 Task: Create a rule from the Agile list, Priority changed -> Complete task in the project AgileRapid if Priority Cleared then Complete Task
Action: Mouse moved to (1052, 172)
Screenshot: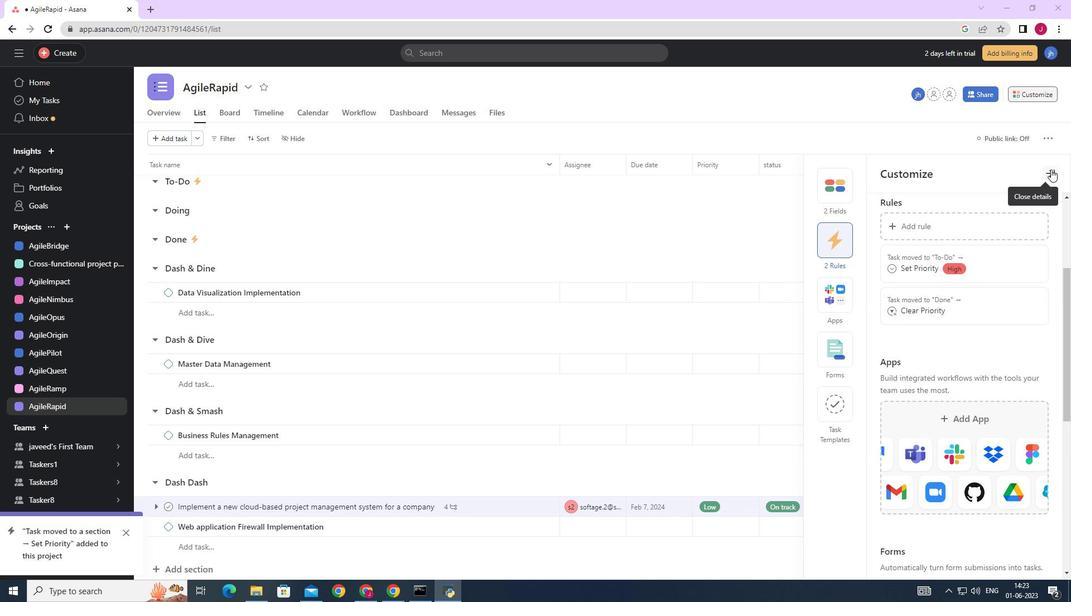 
Action: Mouse pressed left at (1052, 172)
Screenshot: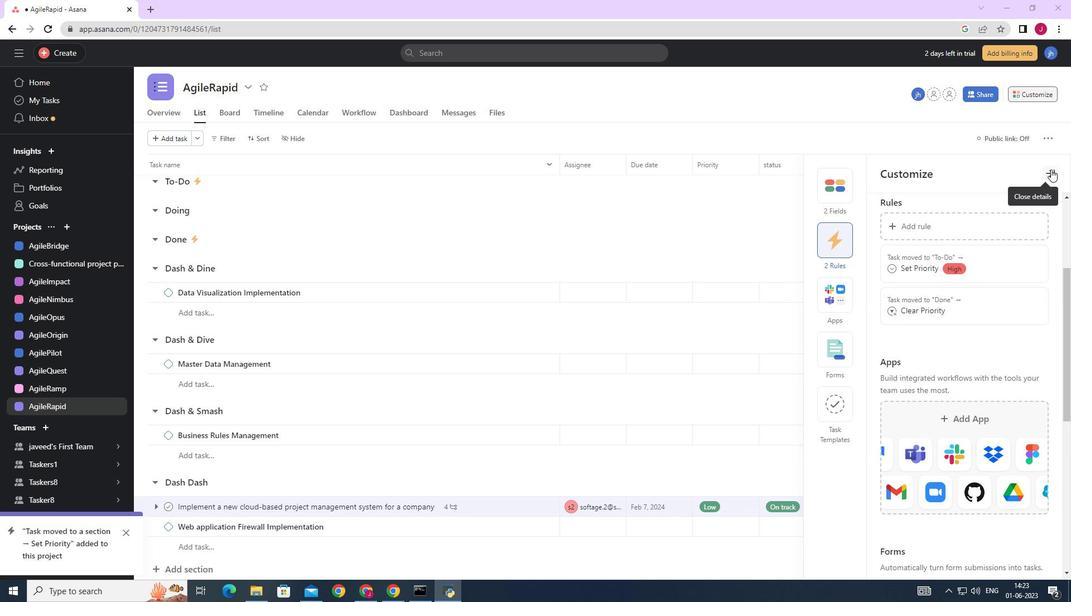 
Action: Mouse moved to (1041, 95)
Screenshot: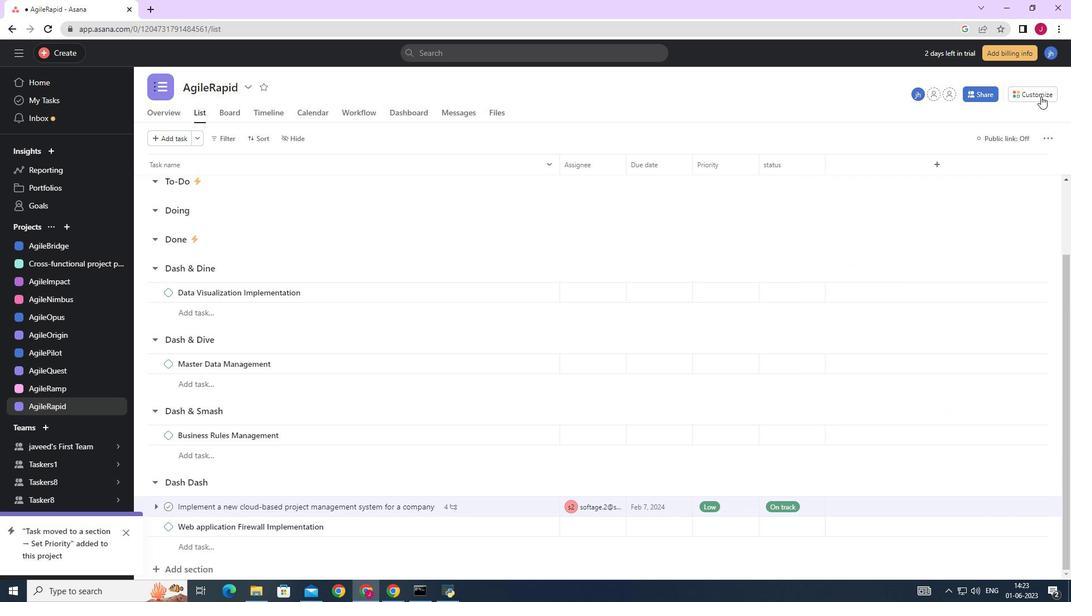 
Action: Mouse pressed left at (1041, 95)
Screenshot: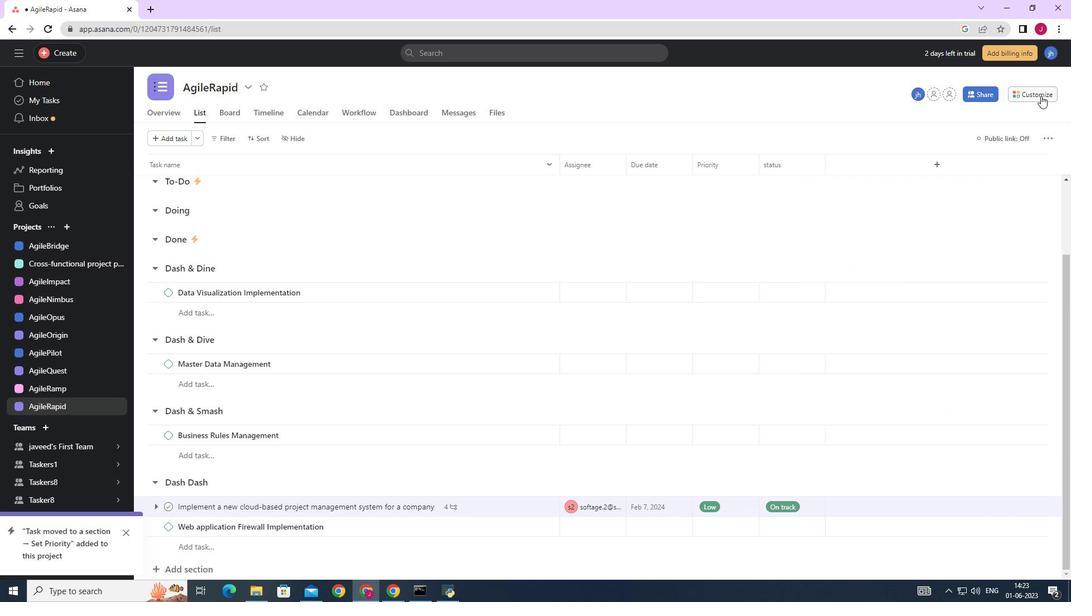
Action: Mouse moved to (702, 274)
Screenshot: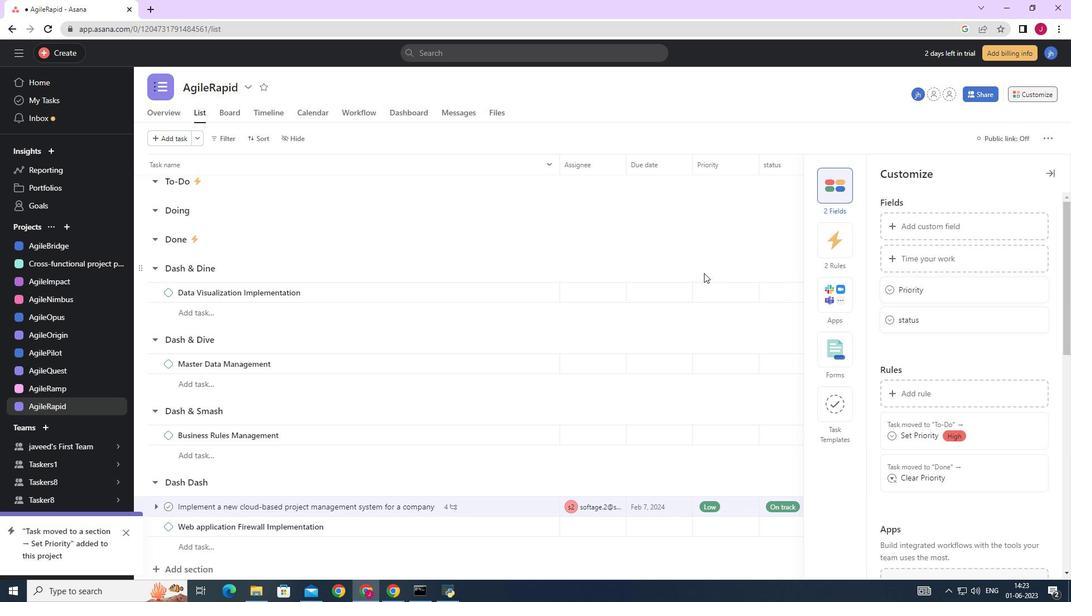 
Action: Mouse scrolled (702, 274) with delta (0, 0)
Screenshot: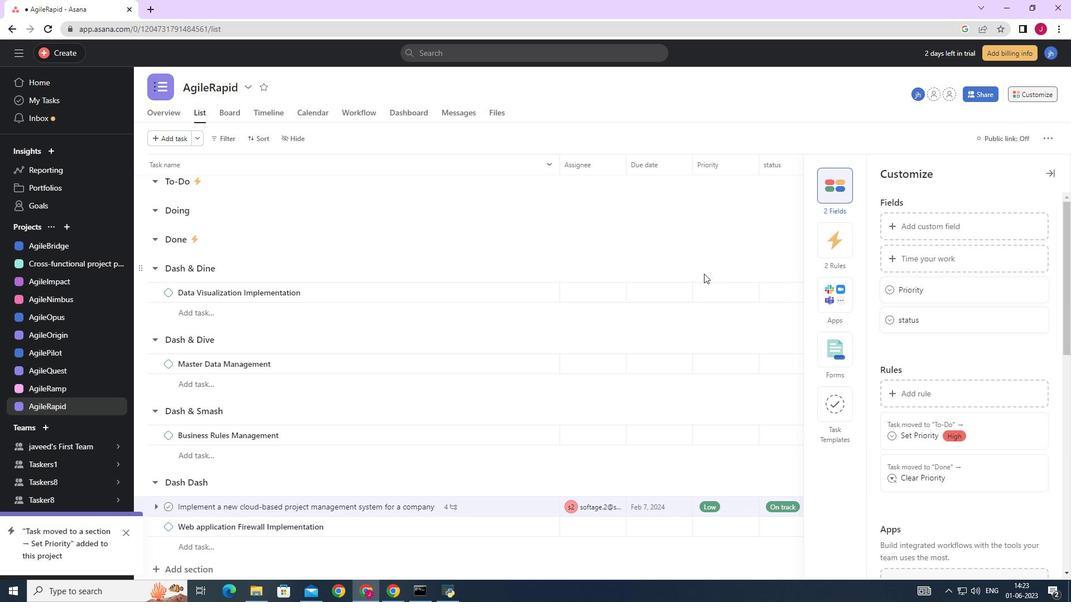 
Action: Mouse moved to (702, 275)
Screenshot: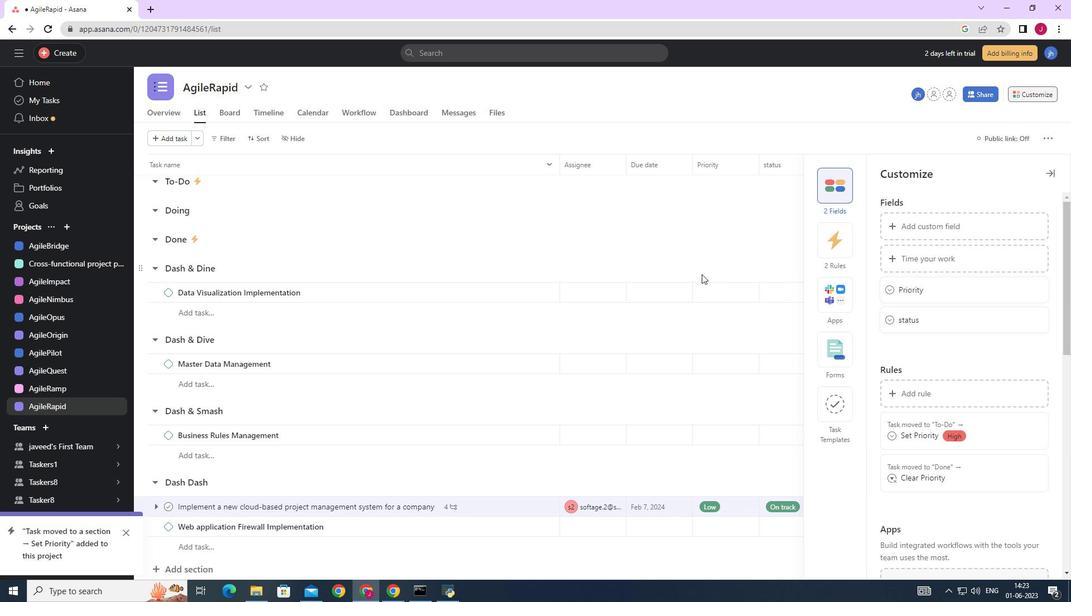 
Action: Mouse scrolled (702, 274) with delta (0, 0)
Screenshot: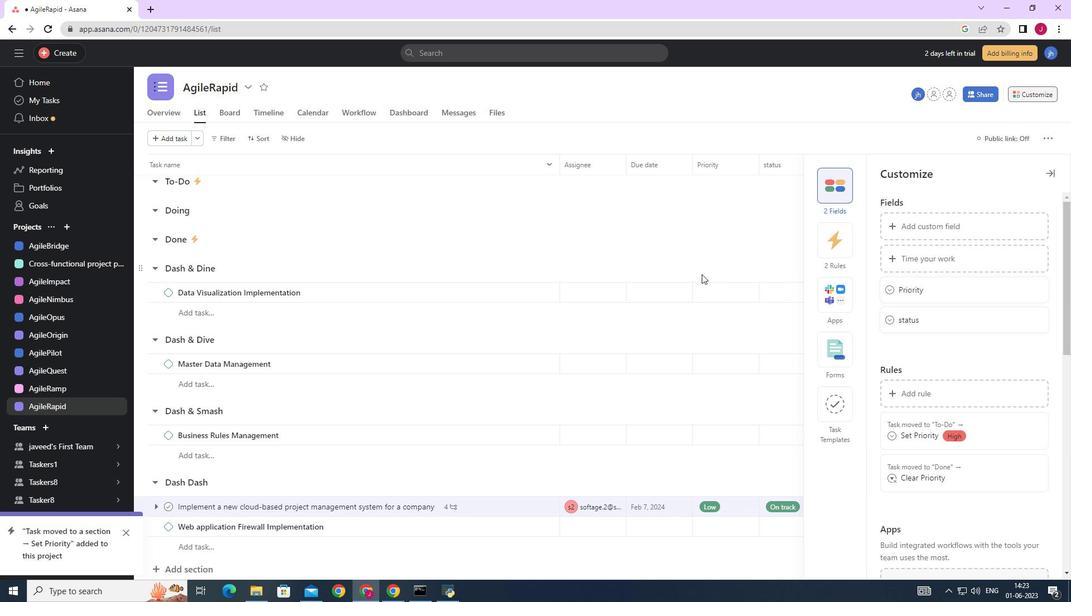 
Action: Mouse scrolled (702, 274) with delta (0, 0)
Screenshot: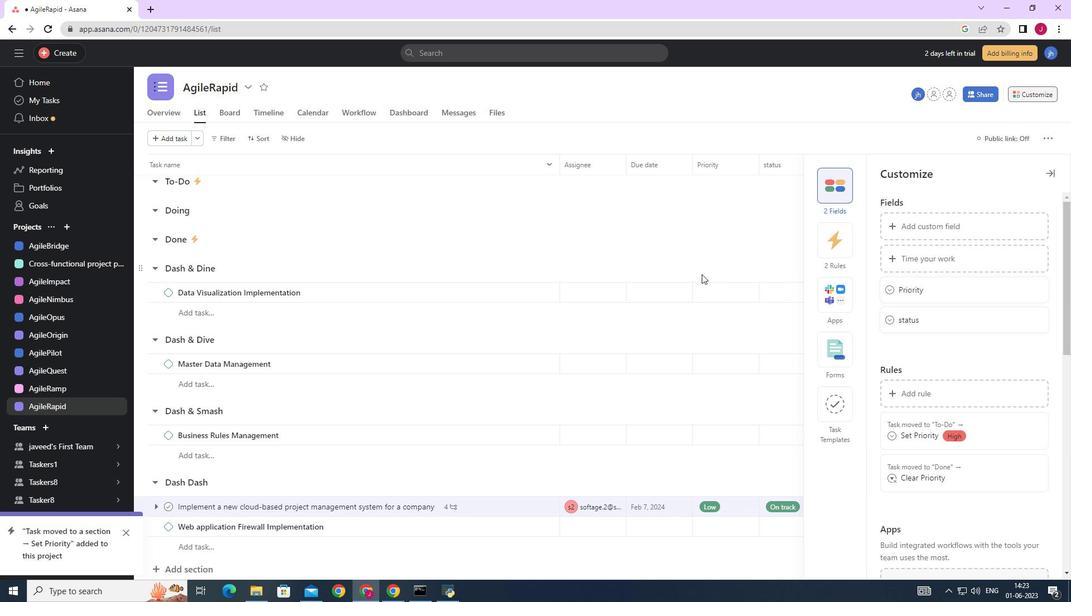 
Action: Mouse moved to (842, 242)
Screenshot: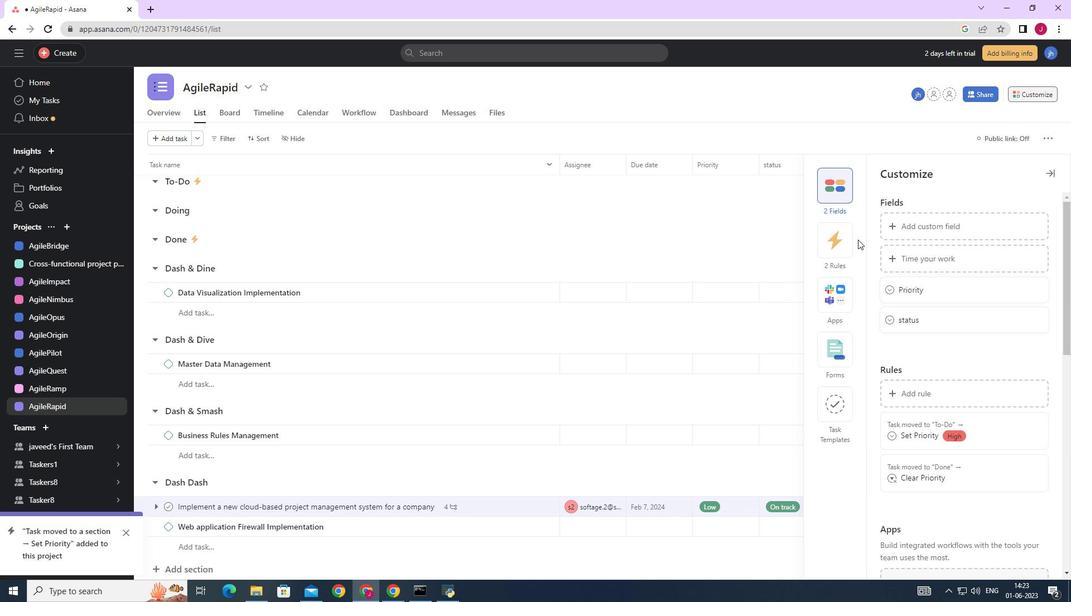 
Action: Mouse pressed left at (842, 242)
Screenshot: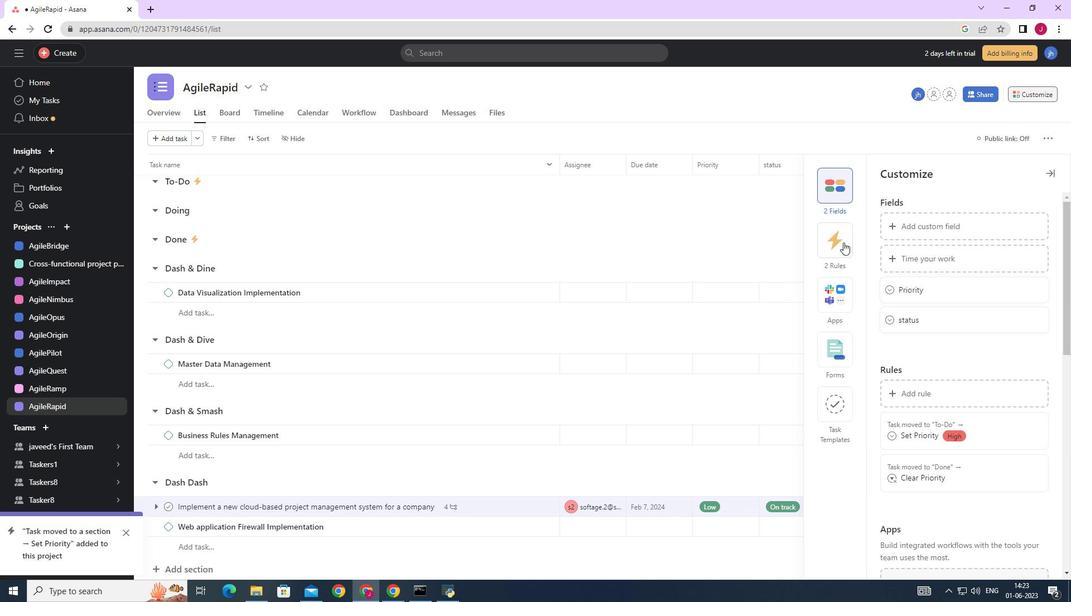 
Action: Mouse moved to (908, 228)
Screenshot: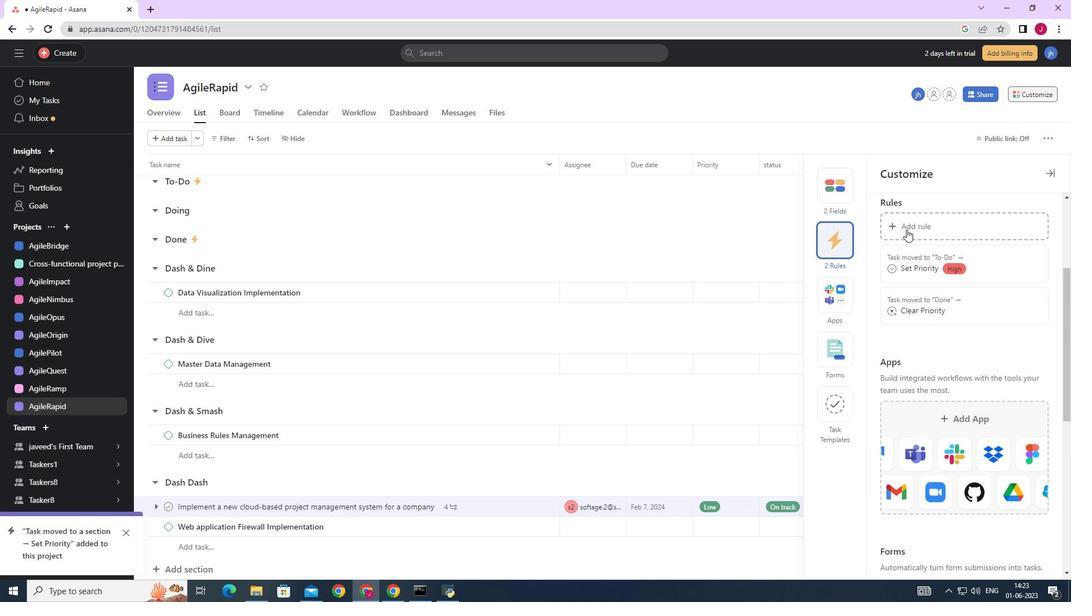 
Action: Mouse pressed left at (908, 228)
Screenshot: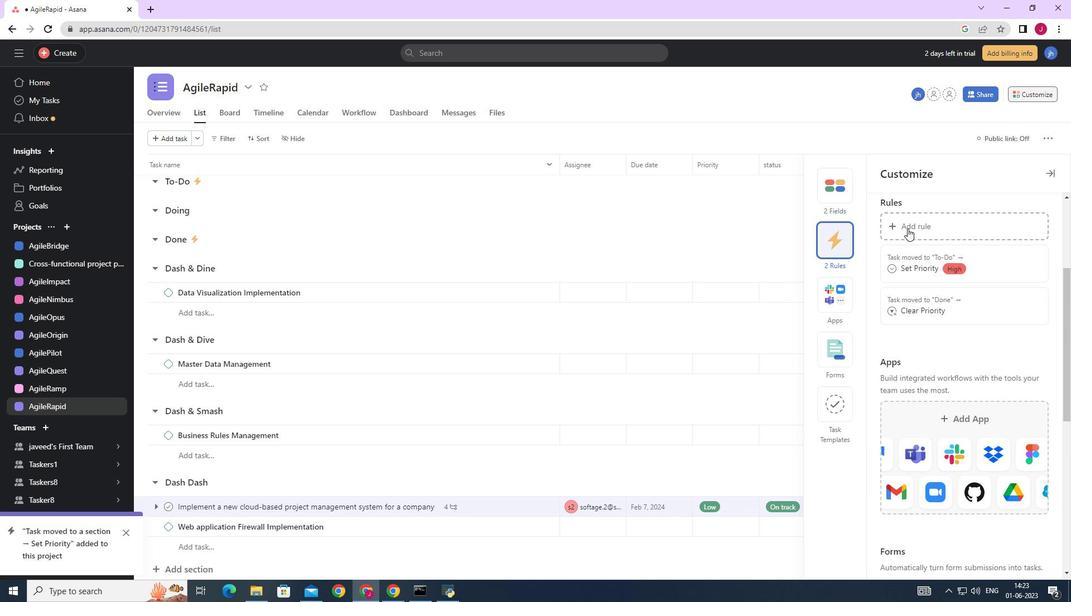 
Action: Mouse moved to (230, 168)
Screenshot: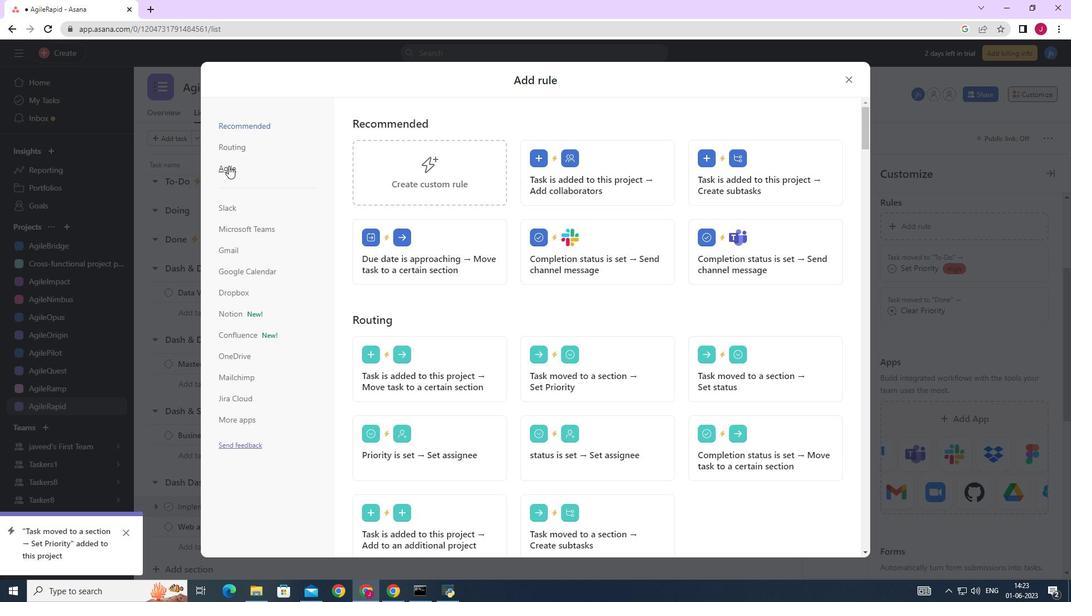 
Action: Mouse pressed left at (230, 168)
Screenshot: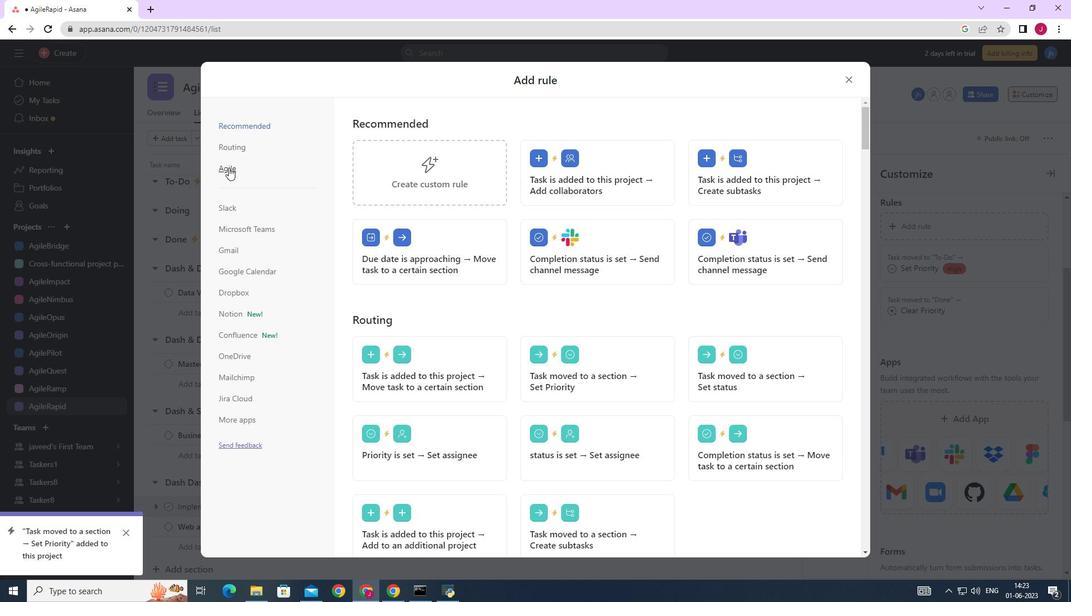 
Action: Mouse moved to (443, 166)
Screenshot: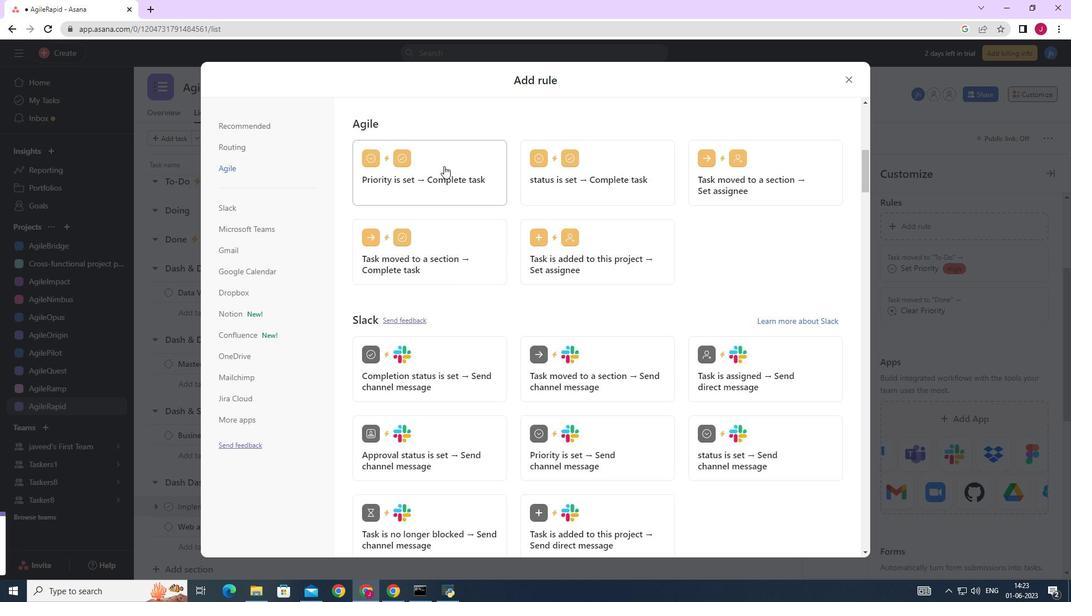 
Action: Mouse pressed left at (443, 166)
Screenshot: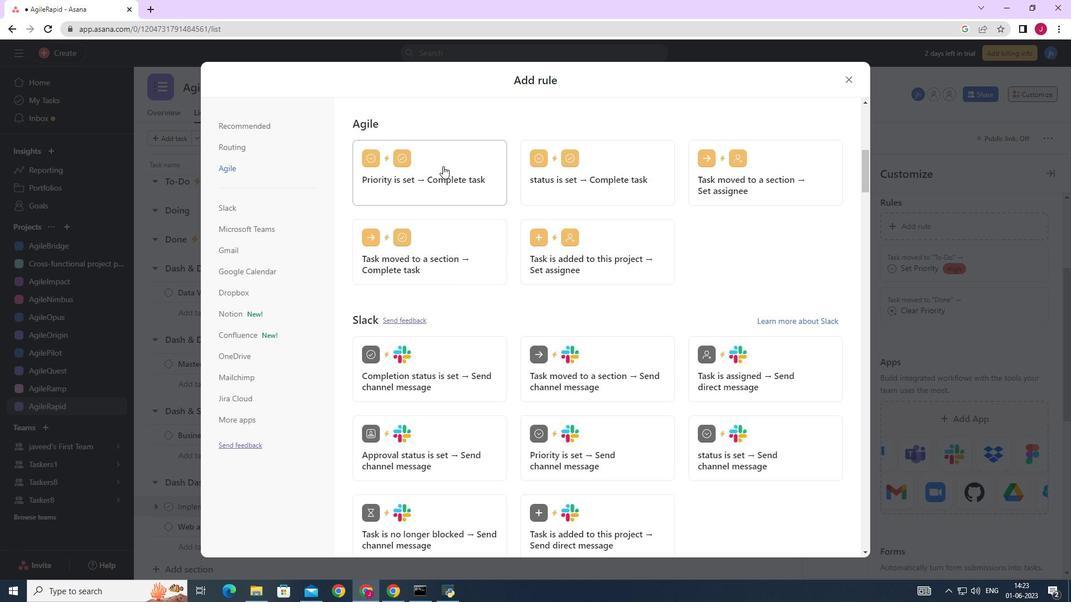 
Action: Mouse moved to (688, 193)
Screenshot: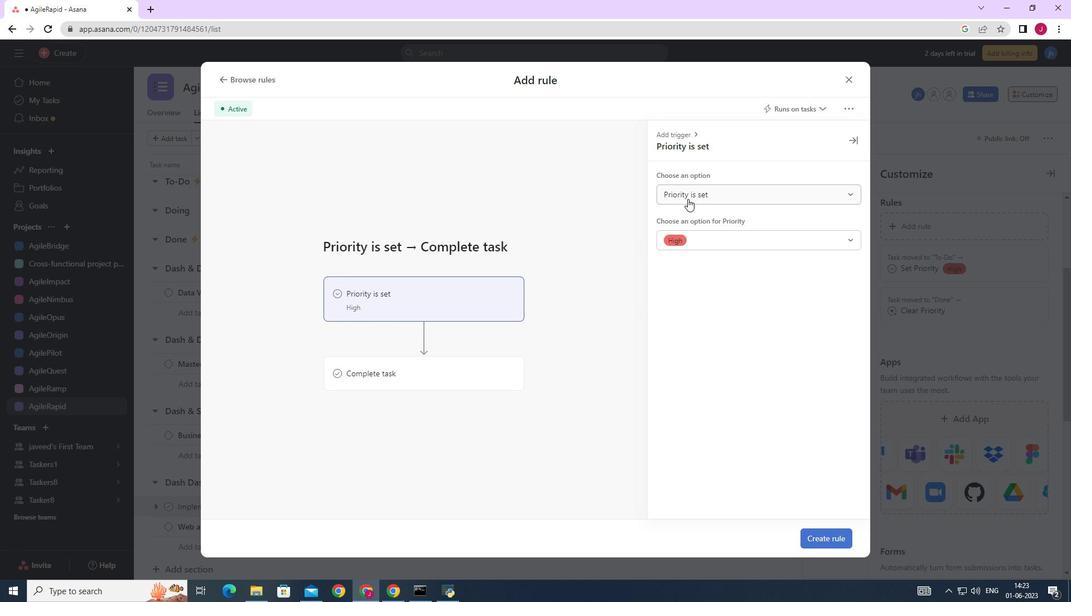 
Action: Mouse pressed left at (688, 193)
Screenshot: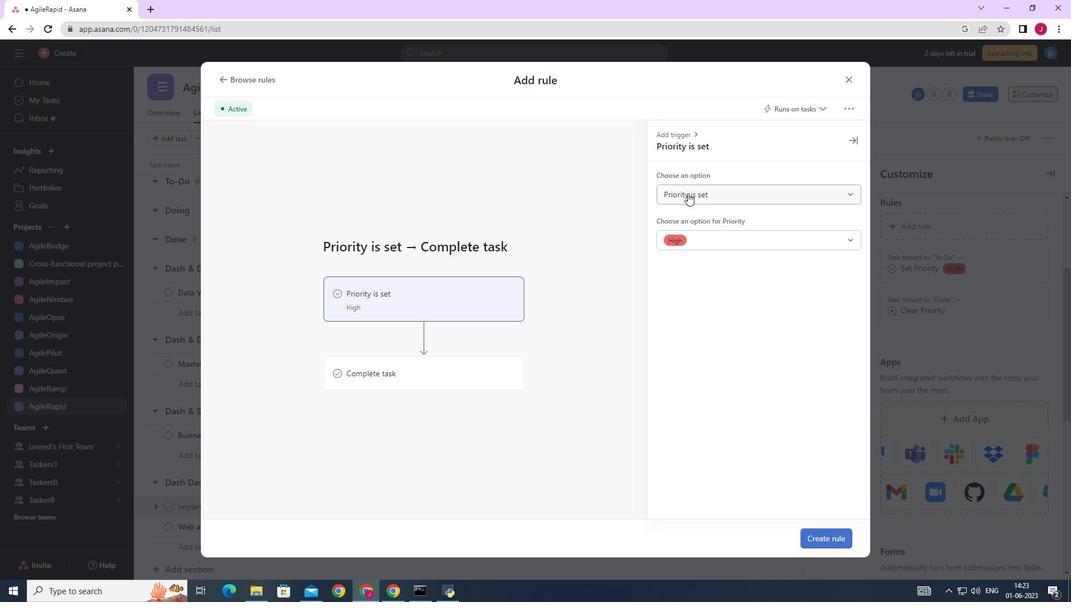 
Action: Mouse moved to (687, 237)
Screenshot: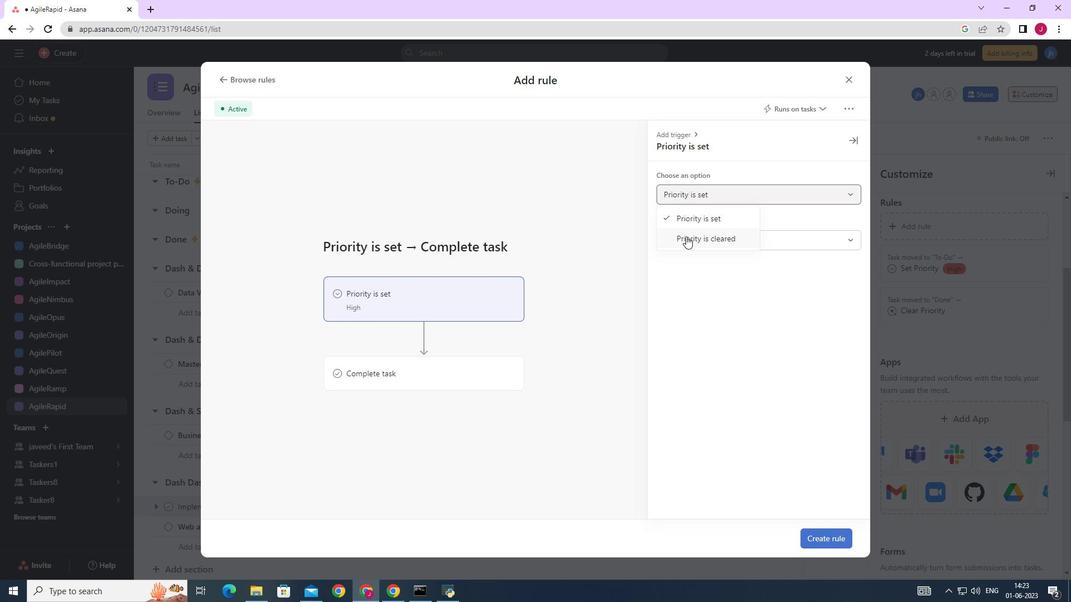 
Action: Mouse pressed left at (687, 237)
Screenshot: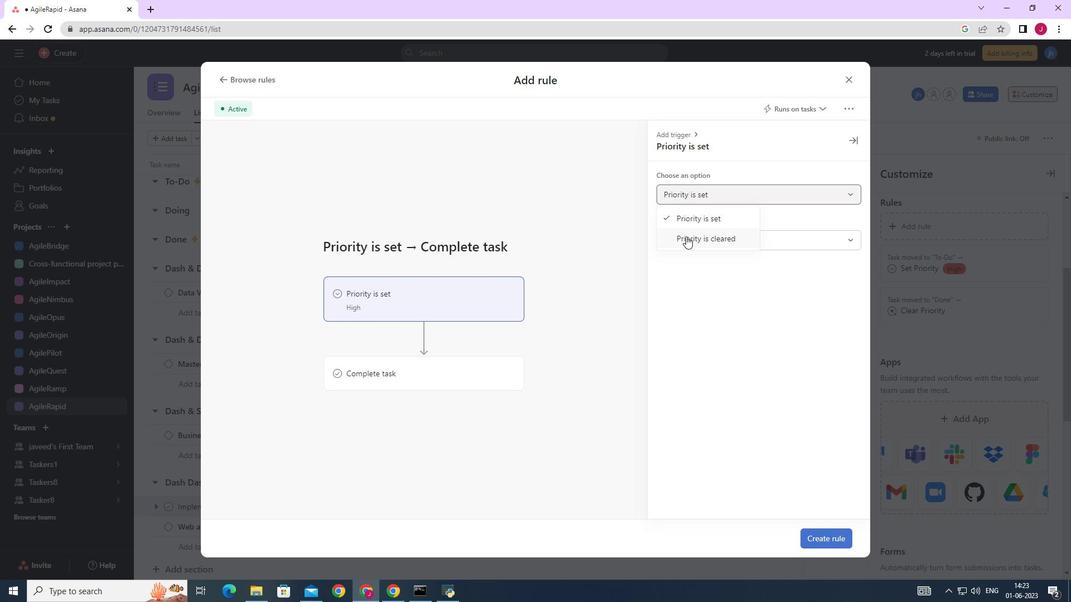 
Action: Mouse moved to (420, 369)
Screenshot: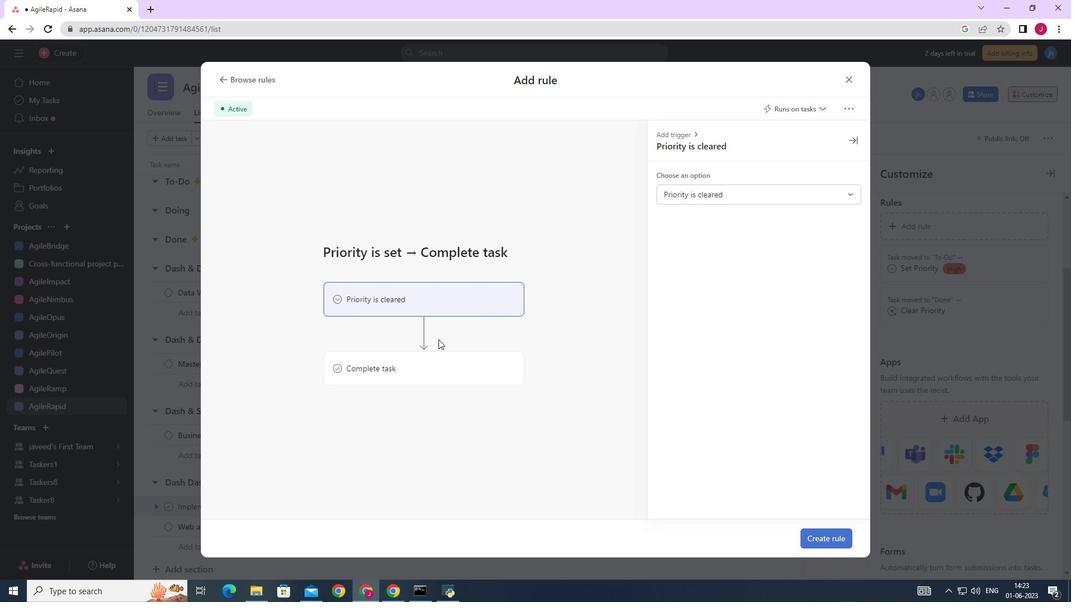 
Action: Mouse pressed left at (420, 369)
Screenshot: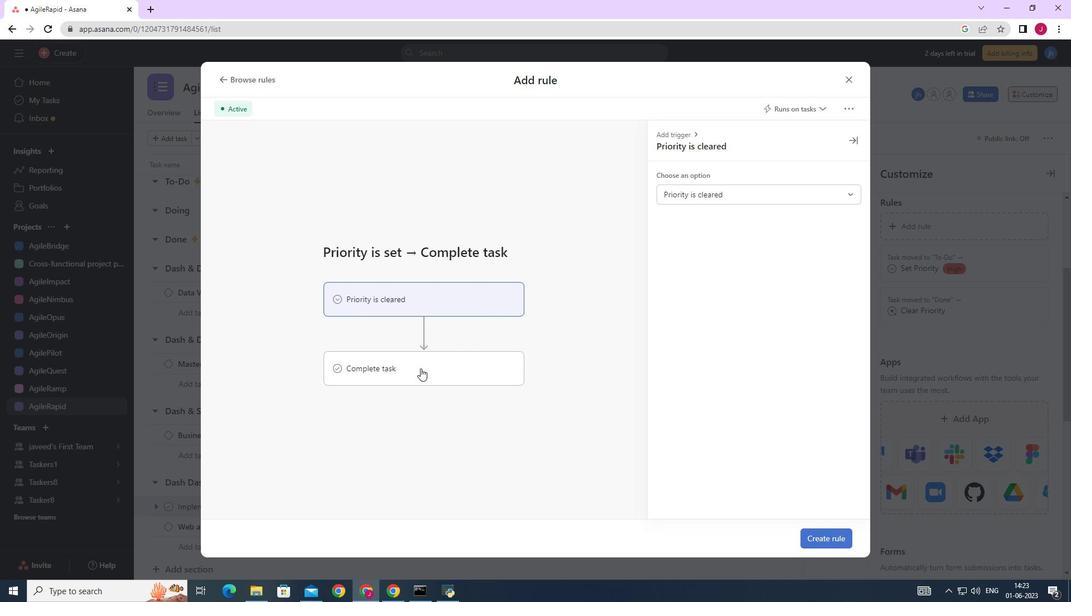 
Action: Mouse moved to (822, 537)
Screenshot: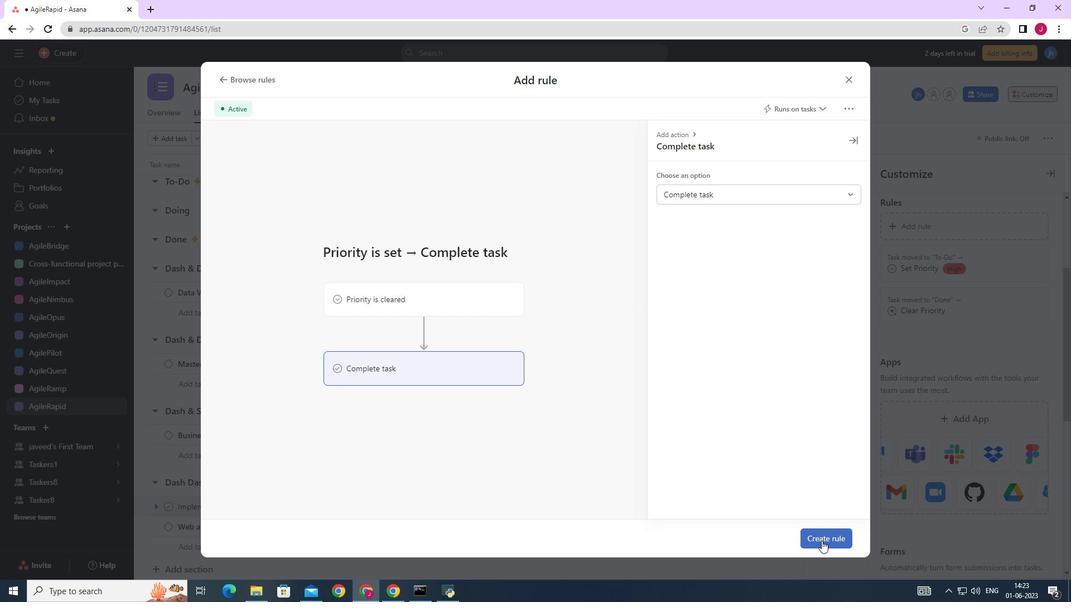 
Action: Mouse pressed left at (822, 537)
Screenshot: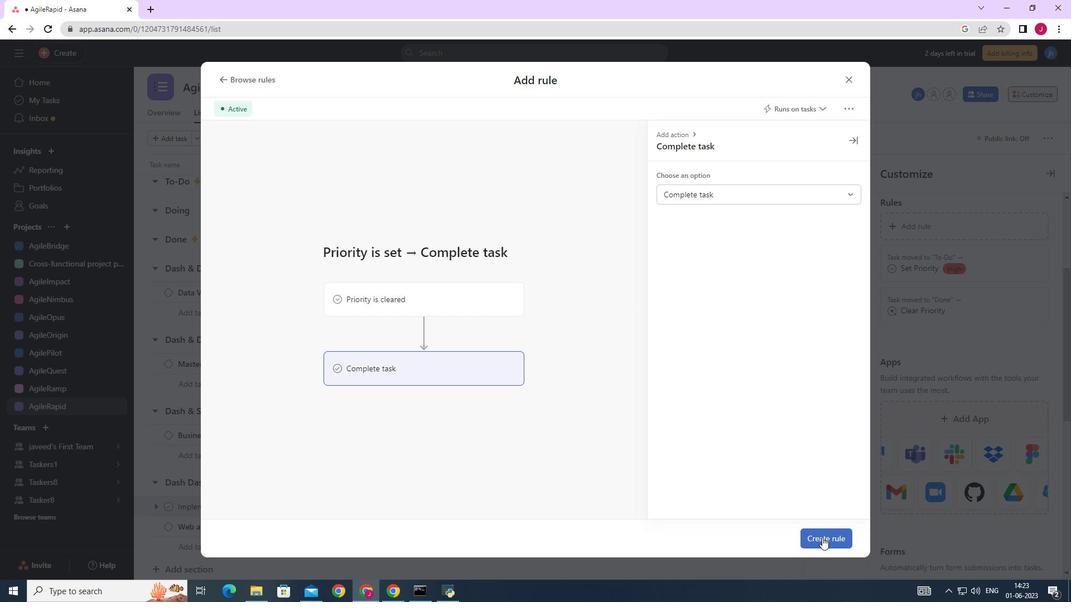 
Action: Mouse moved to (818, 533)
Screenshot: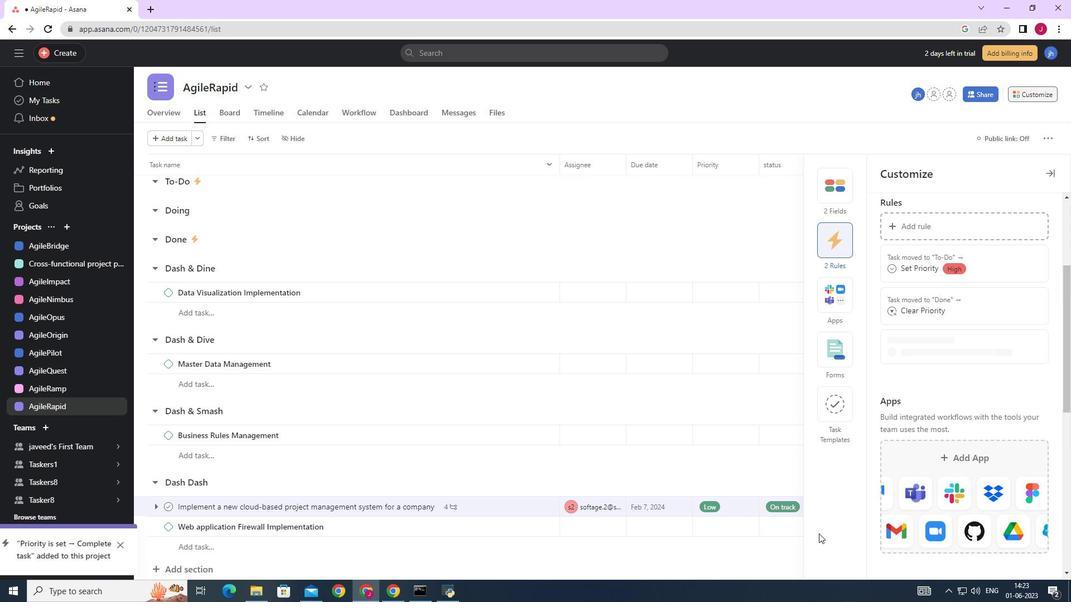 
